 Task: Add Sprouts Roast Beef to the cart.
Action: Mouse moved to (20, 81)
Screenshot: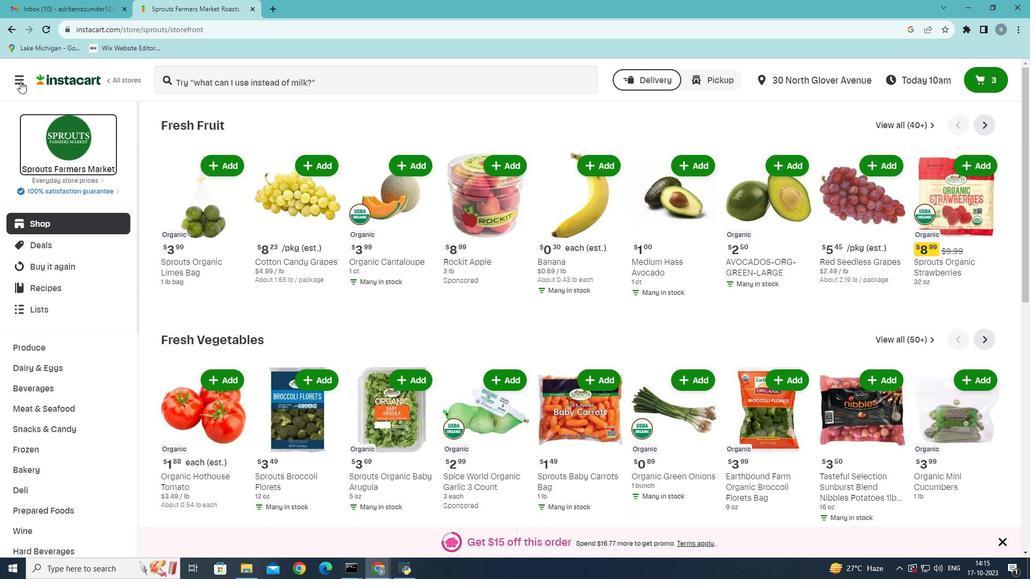 
Action: Mouse pressed left at (20, 81)
Screenshot: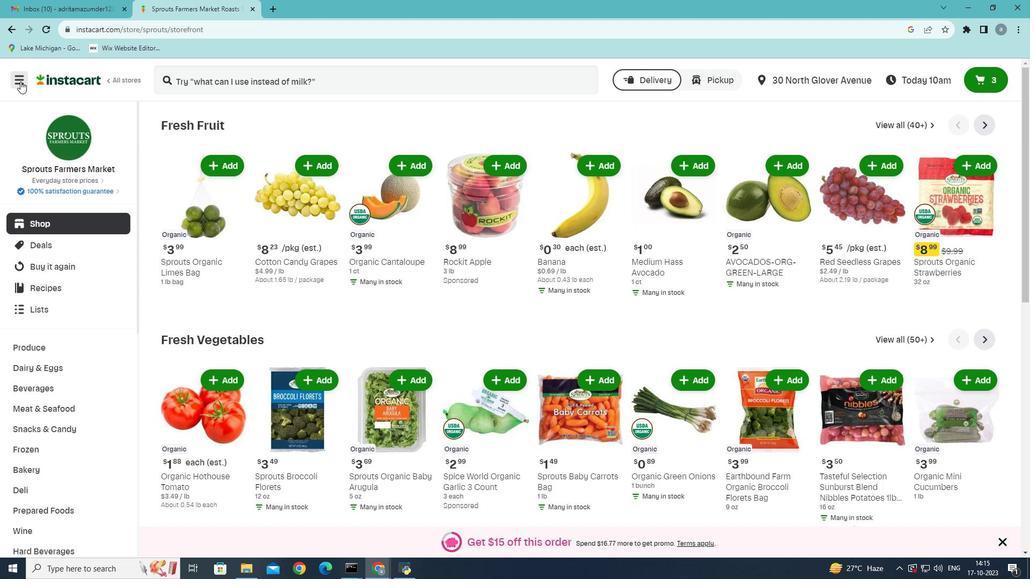
Action: Mouse moved to (61, 311)
Screenshot: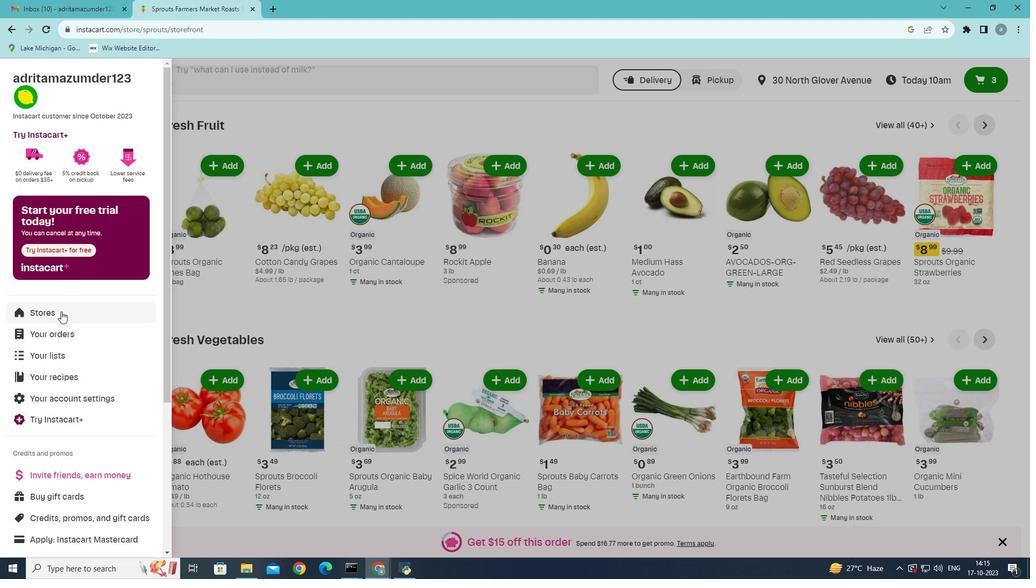 
Action: Mouse pressed left at (61, 311)
Screenshot: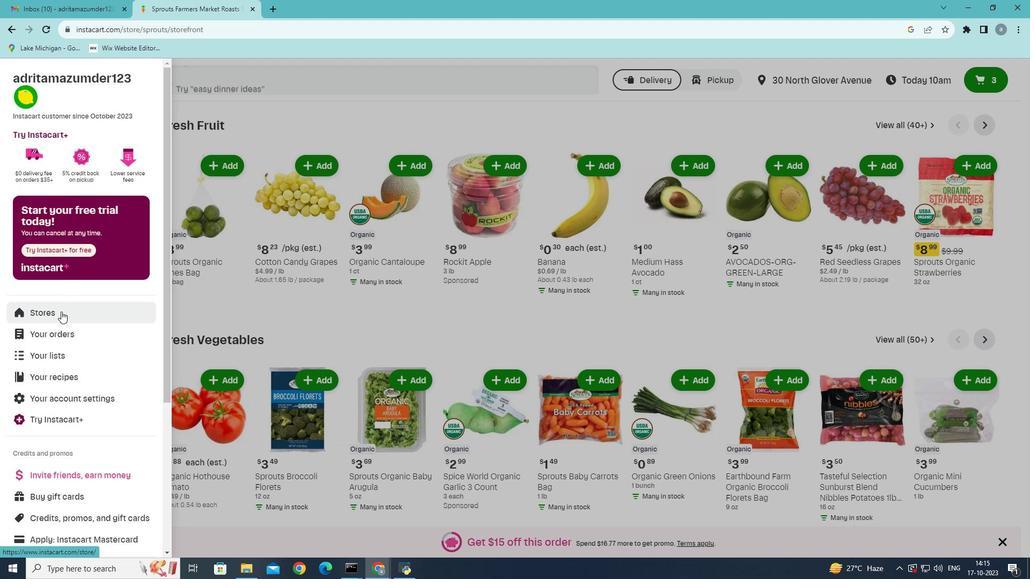 
Action: Mouse moved to (253, 121)
Screenshot: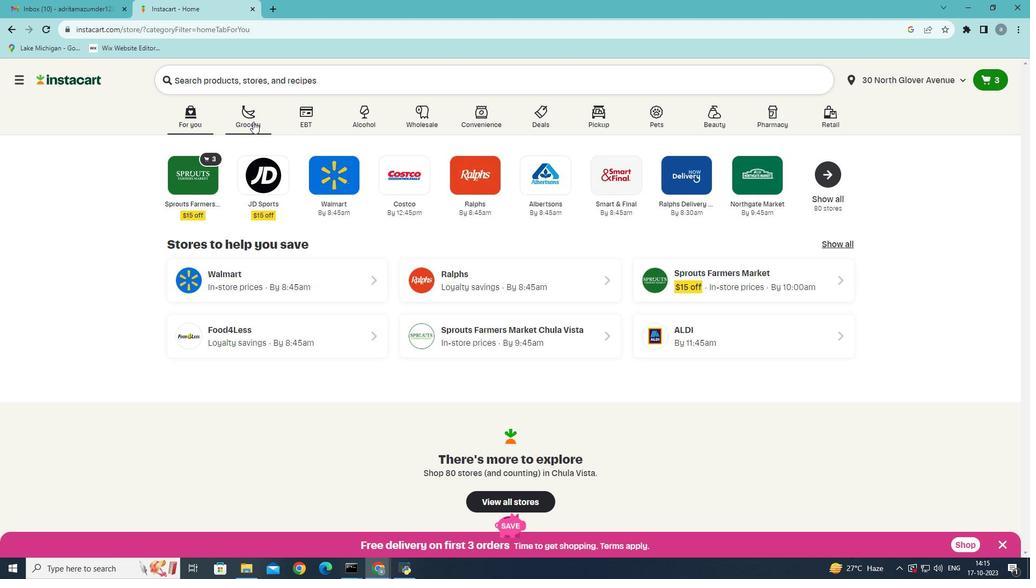 
Action: Mouse pressed left at (253, 121)
Screenshot: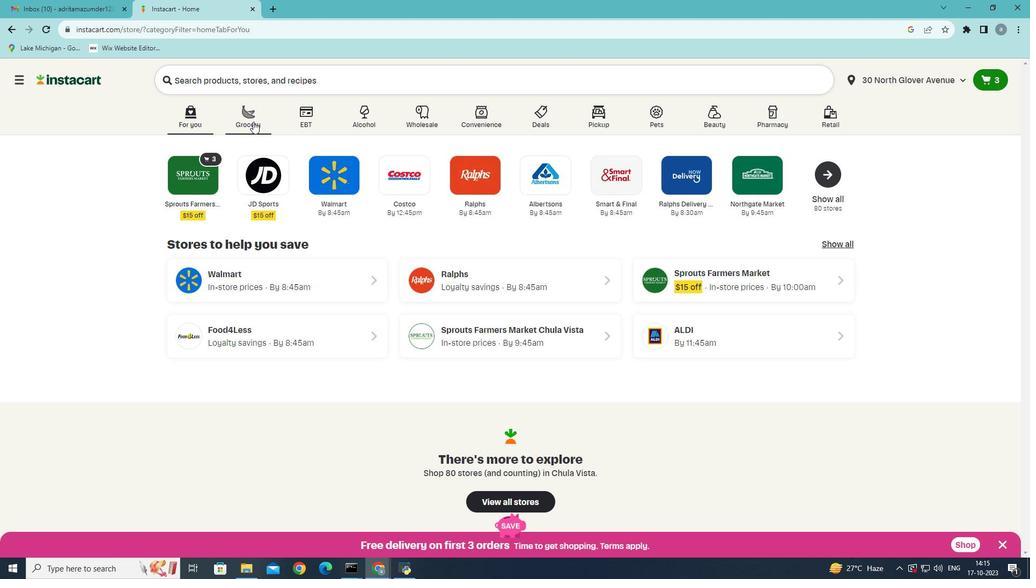 
Action: Mouse moved to (325, 160)
Screenshot: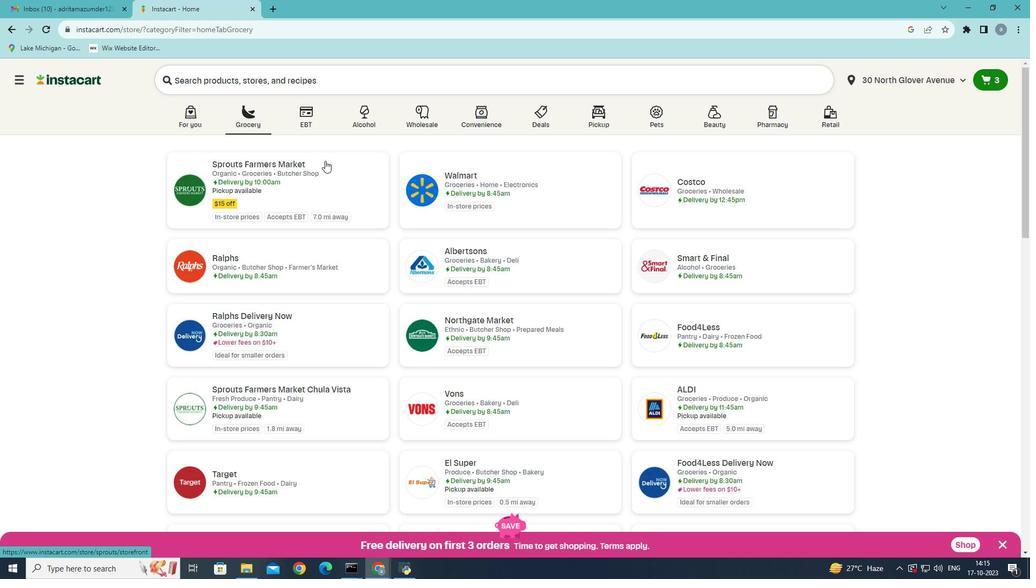 
Action: Mouse pressed left at (325, 160)
Screenshot: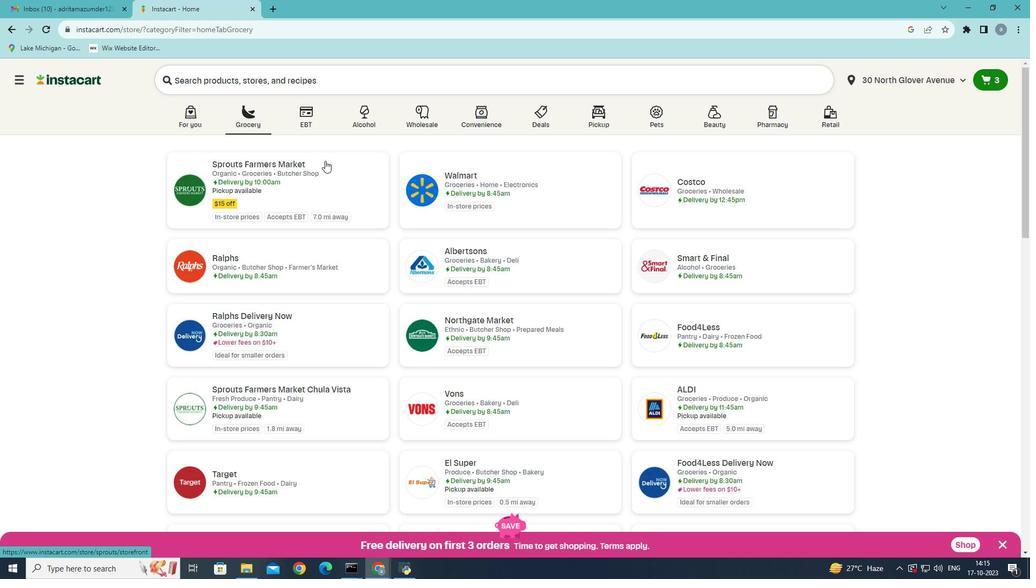 
Action: Mouse moved to (58, 410)
Screenshot: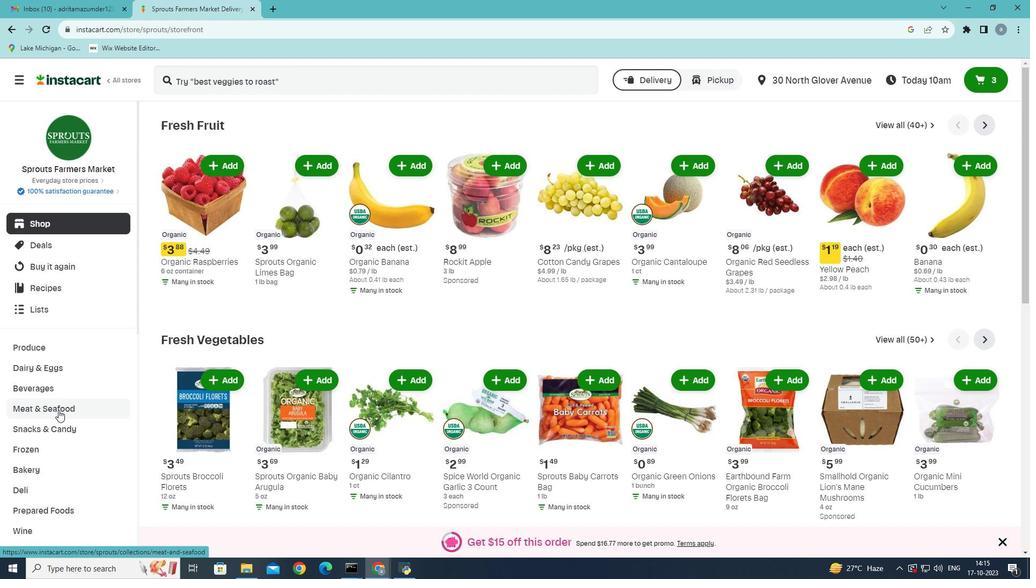 
Action: Mouse pressed left at (58, 410)
Screenshot: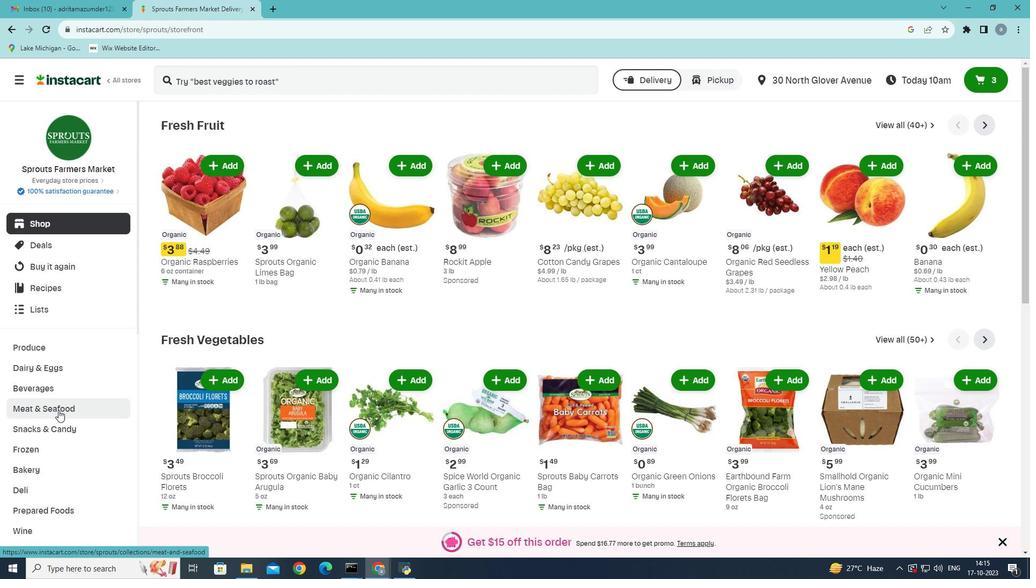 
Action: Mouse moved to (310, 153)
Screenshot: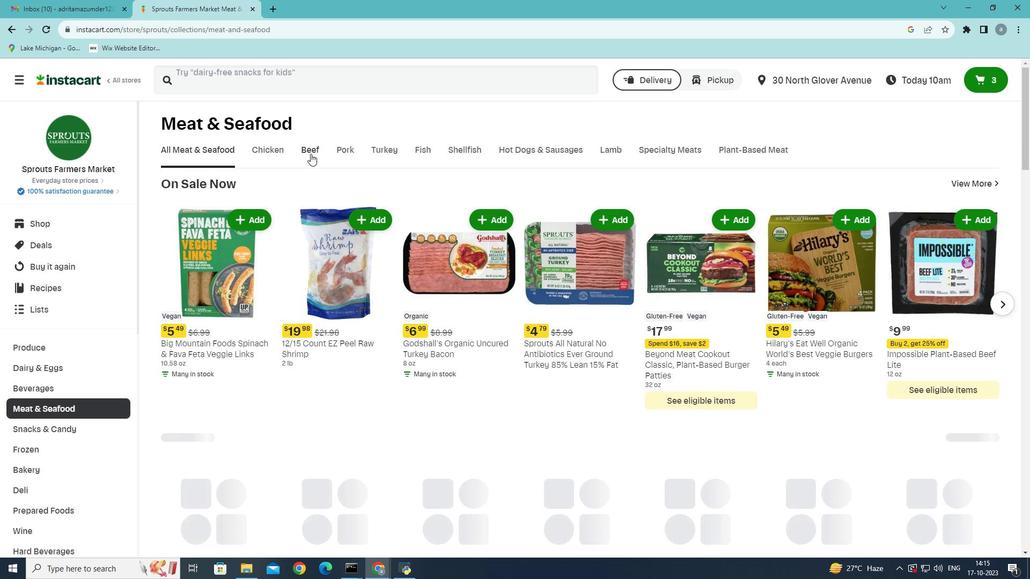 
Action: Mouse pressed left at (310, 153)
Screenshot: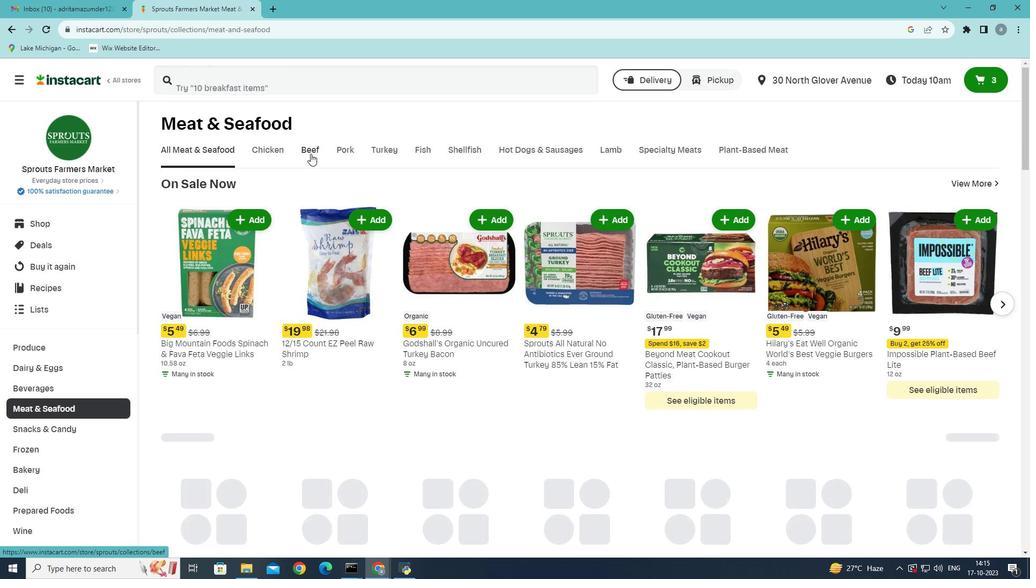 
Action: Mouse moved to (436, 201)
Screenshot: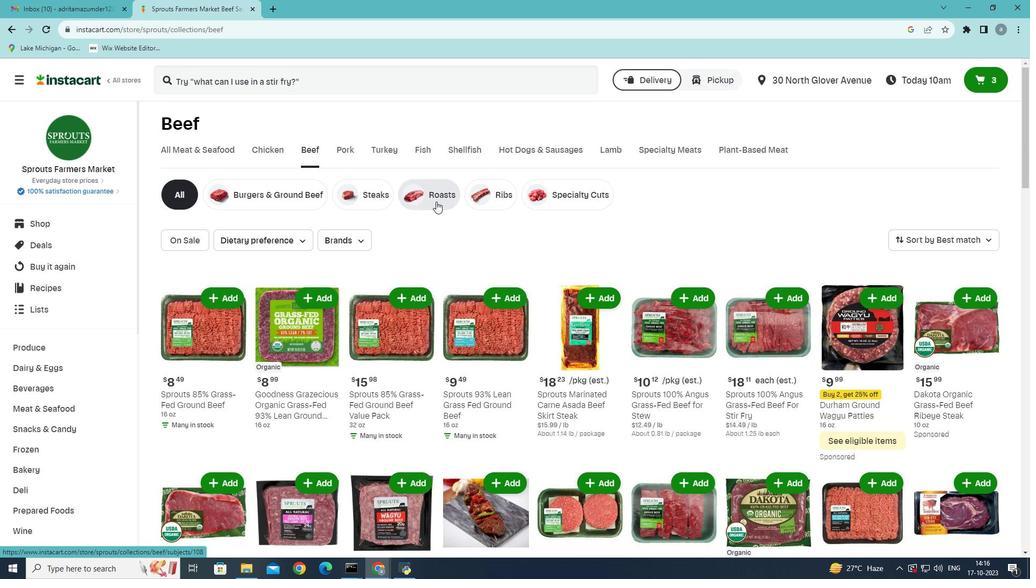 
Action: Mouse pressed left at (436, 201)
Screenshot: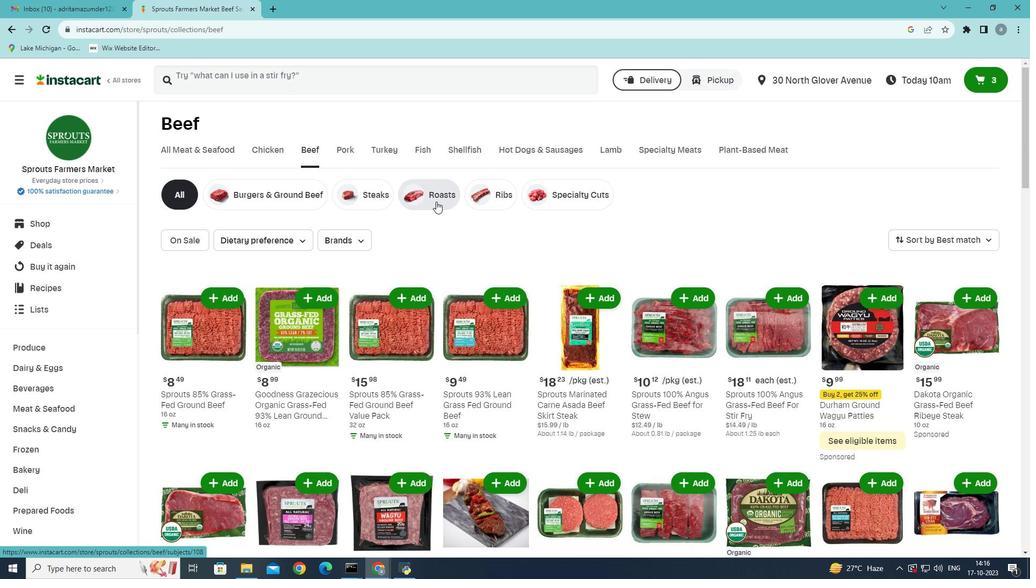 
Action: Mouse moved to (518, 294)
Screenshot: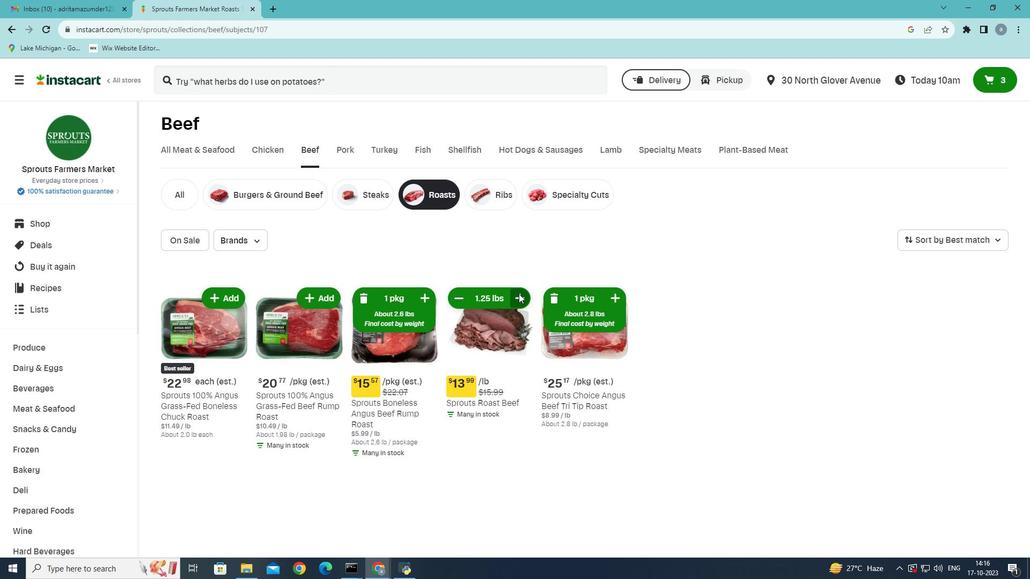 
Action: Mouse pressed left at (518, 294)
Screenshot: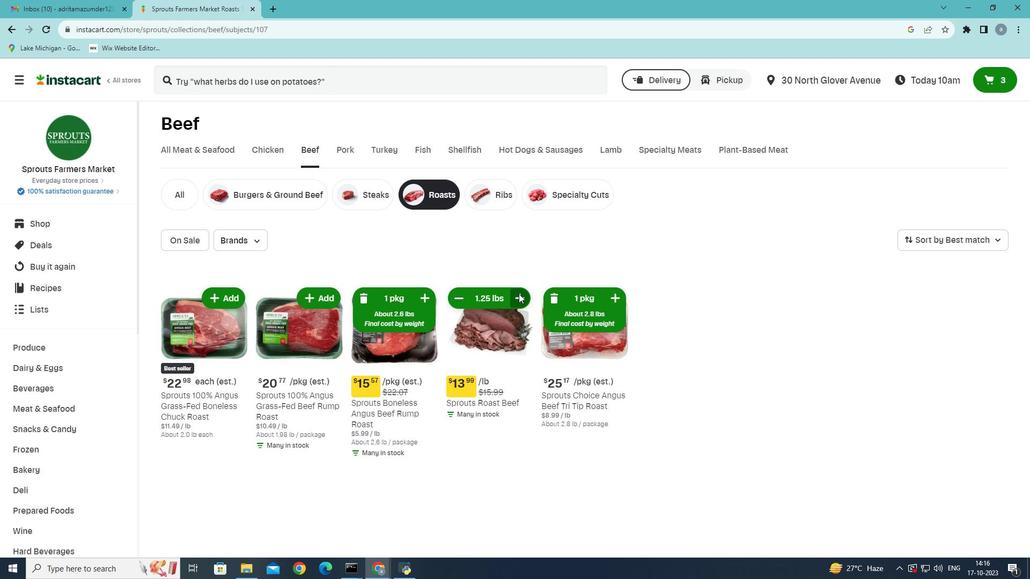 
Action: Mouse moved to (504, 328)
Screenshot: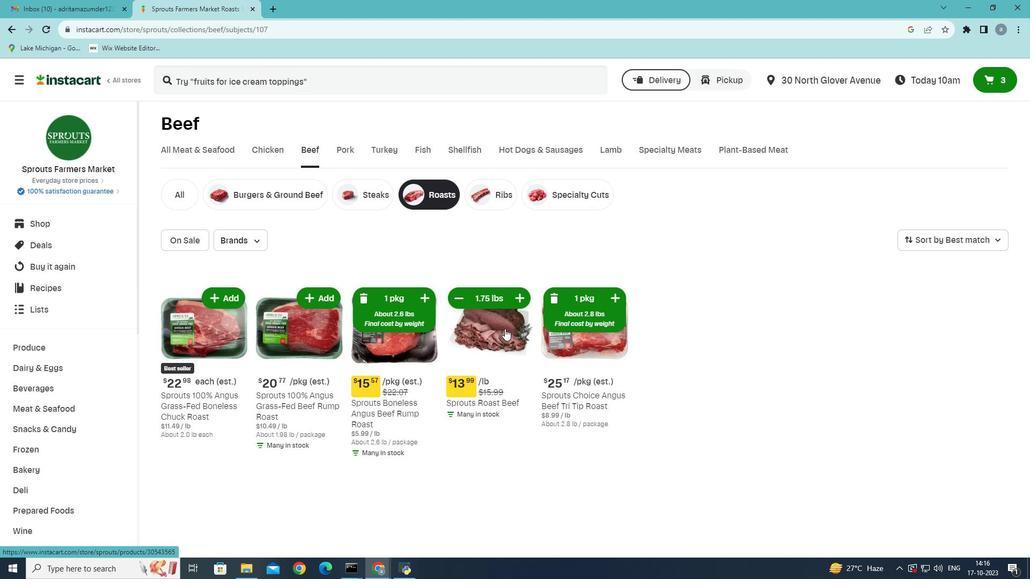 
